 Task: Create a due date automation trigger when advanced on, 2 working days after a card is due add content with a description not starting with resume at 11:00 AM.
Action: Mouse moved to (1061, 80)
Screenshot: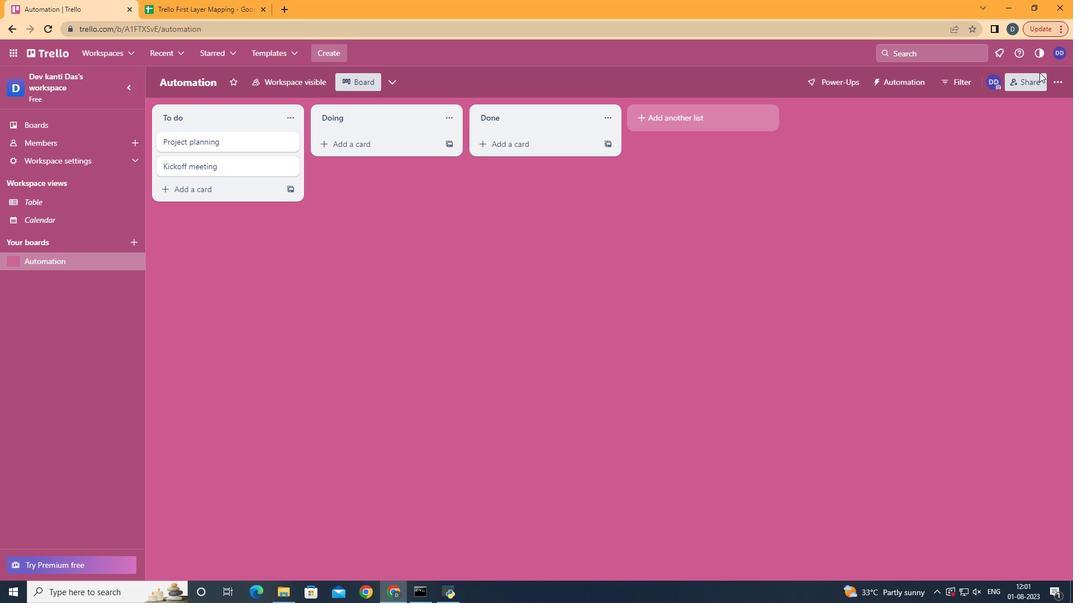 
Action: Mouse pressed left at (1061, 80)
Screenshot: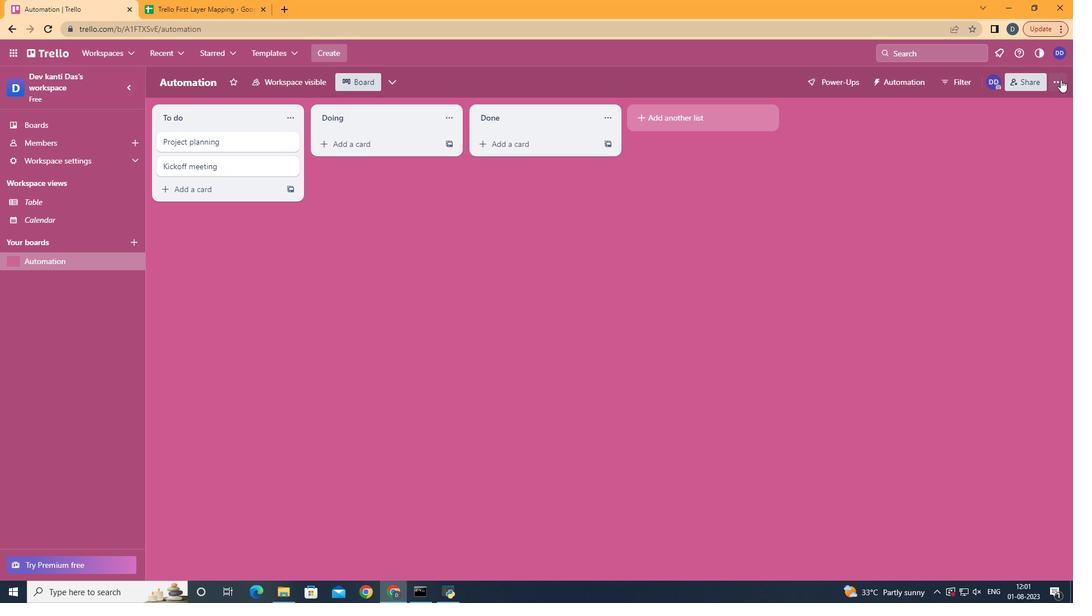 
Action: Mouse moved to (966, 232)
Screenshot: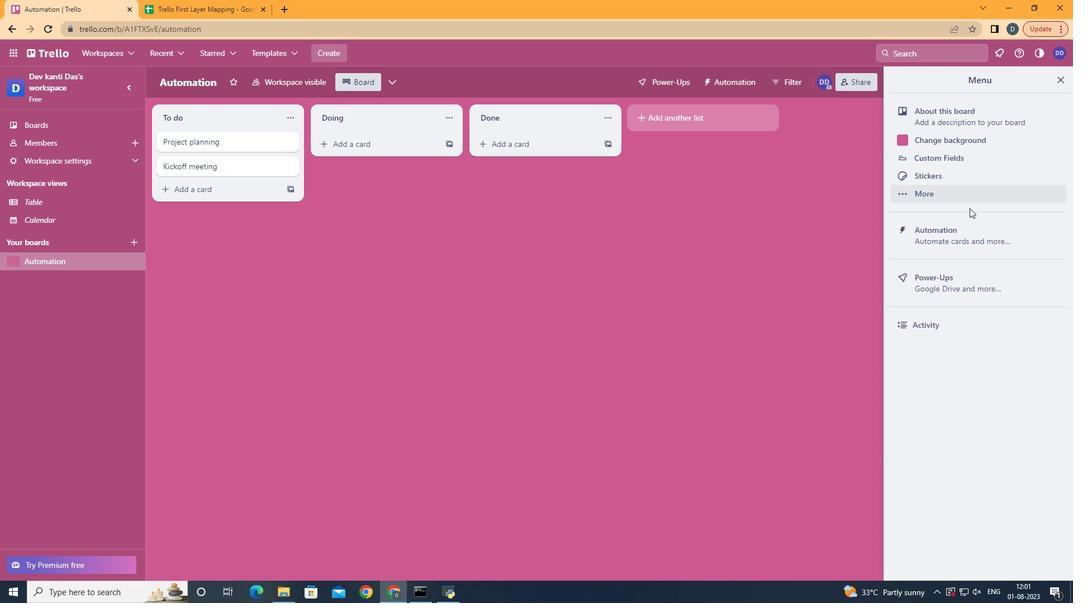 
Action: Mouse pressed left at (966, 232)
Screenshot: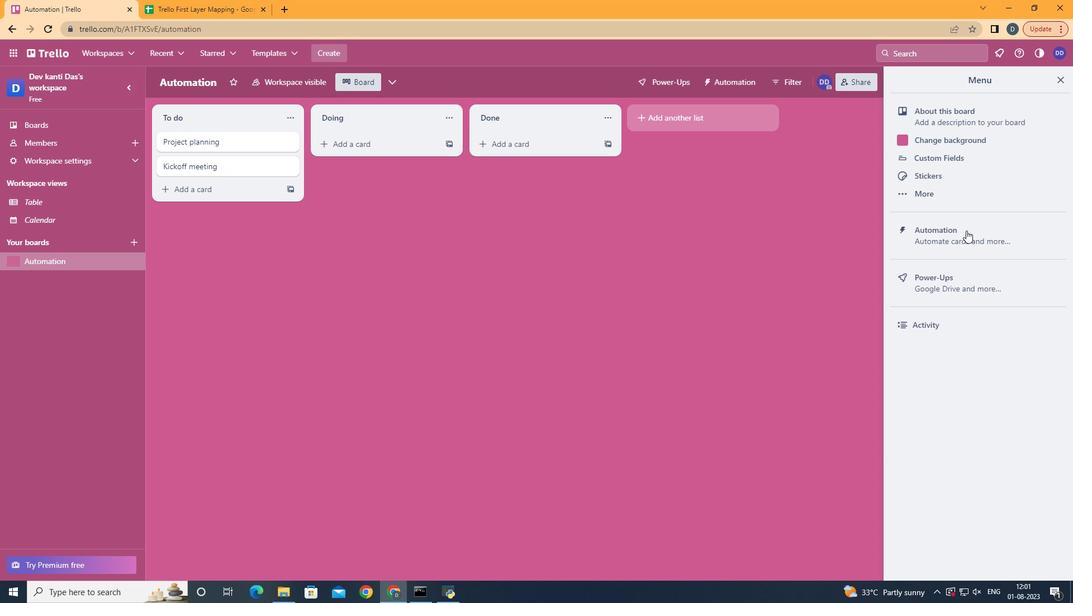 
Action: Mouse moved to (218, 220)
Screenshot: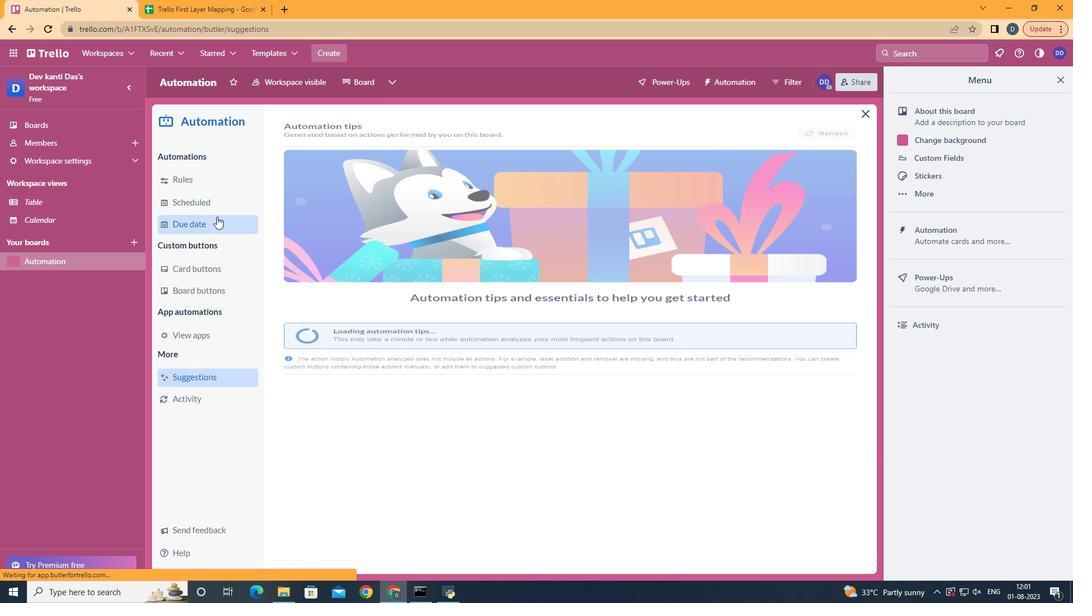 
Action: Mouse pressed left at (218, 220)
Screenshot: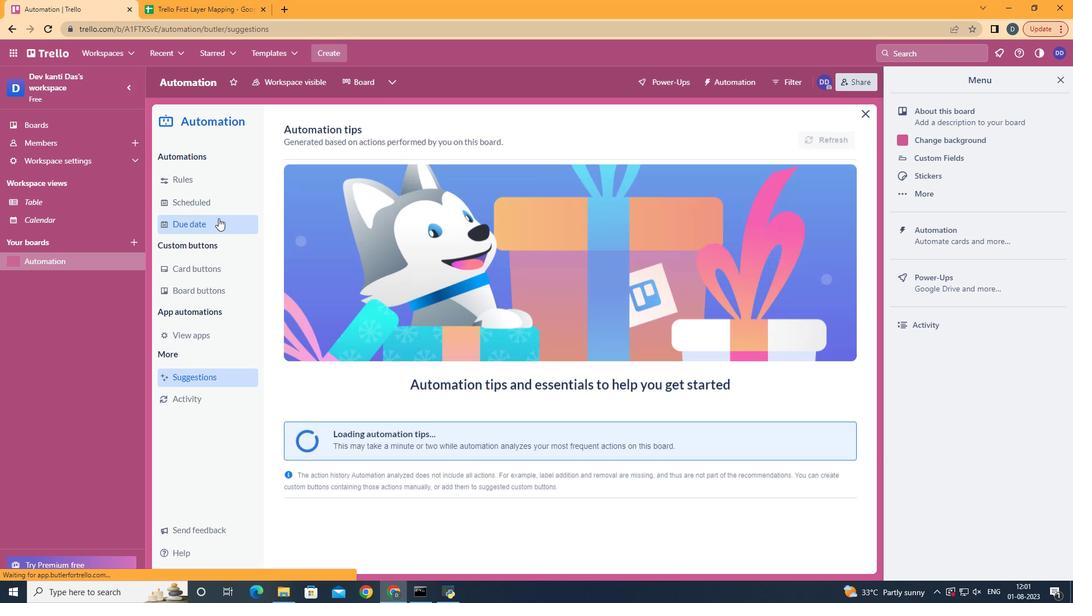 
Action: Mouse moved to (791, 131)
Screenshot: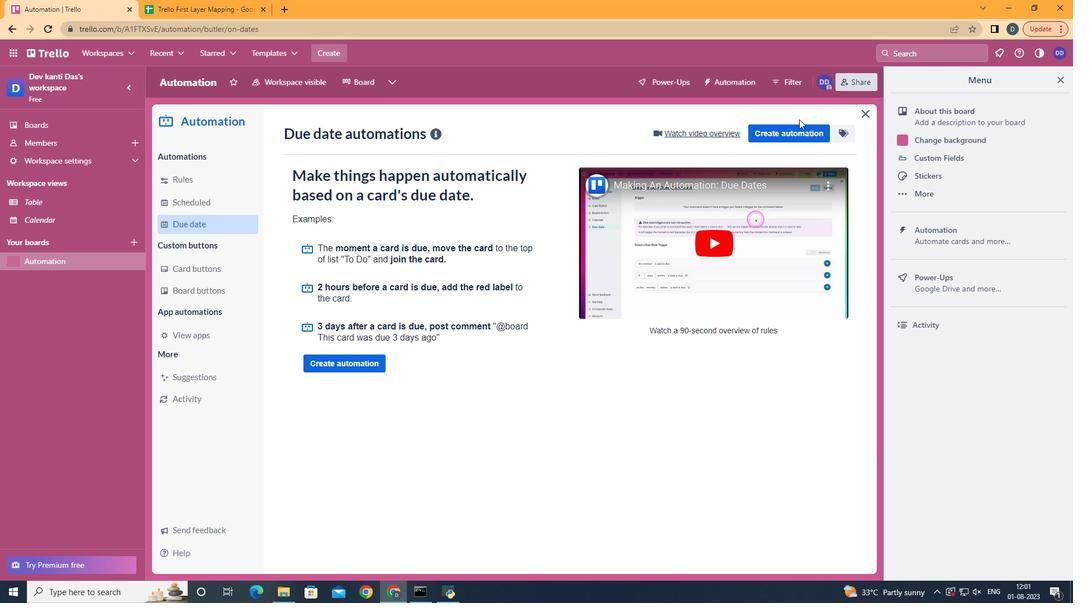 
Action: Mouse pressed left at (791, 131)
Screenshot: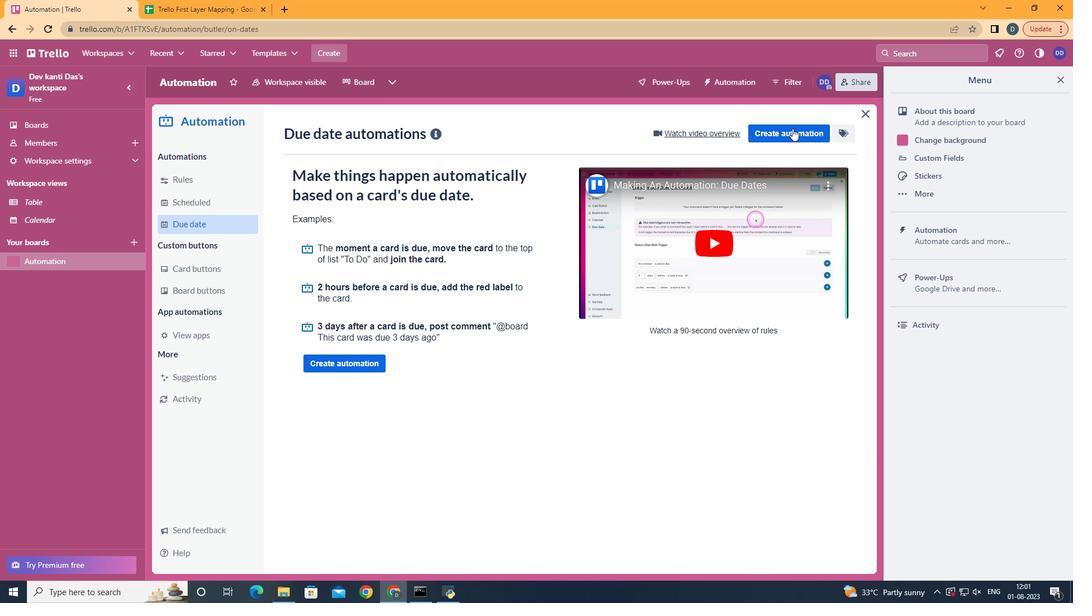 
Action: Mouse moved to (570, 239)
Screenshot: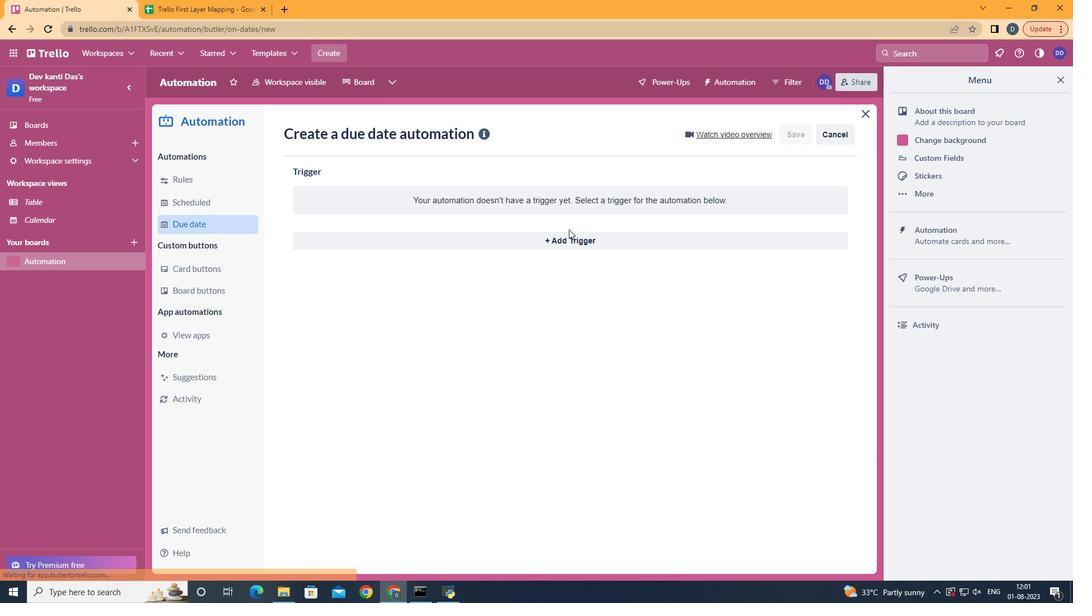 
Action: Mouse pressed left at (570, 239)
Screenshot: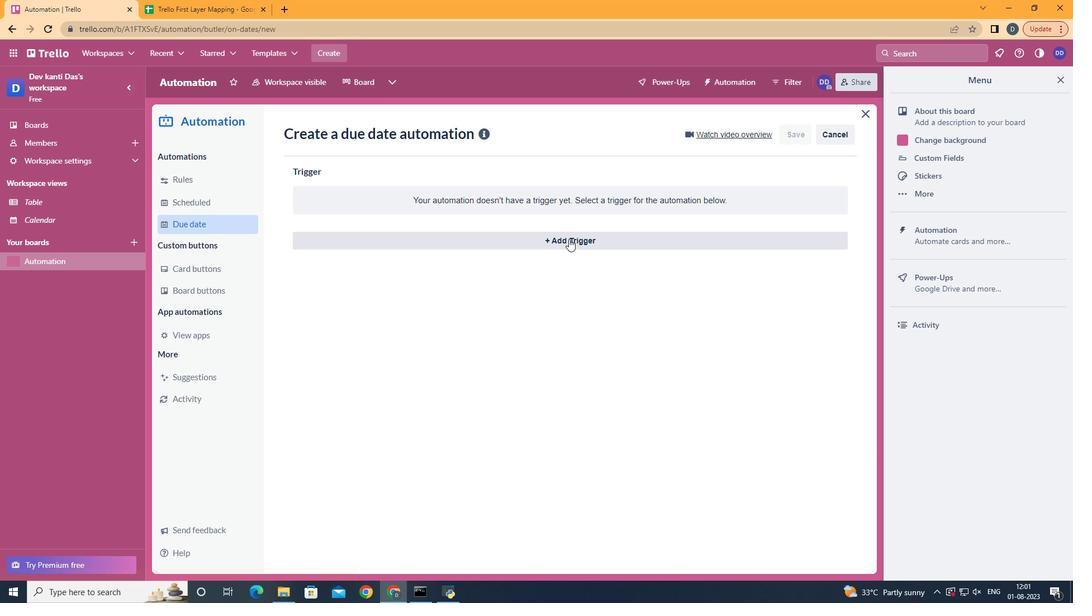 
Action: Mouse moved to (358, 458)
Screenshot: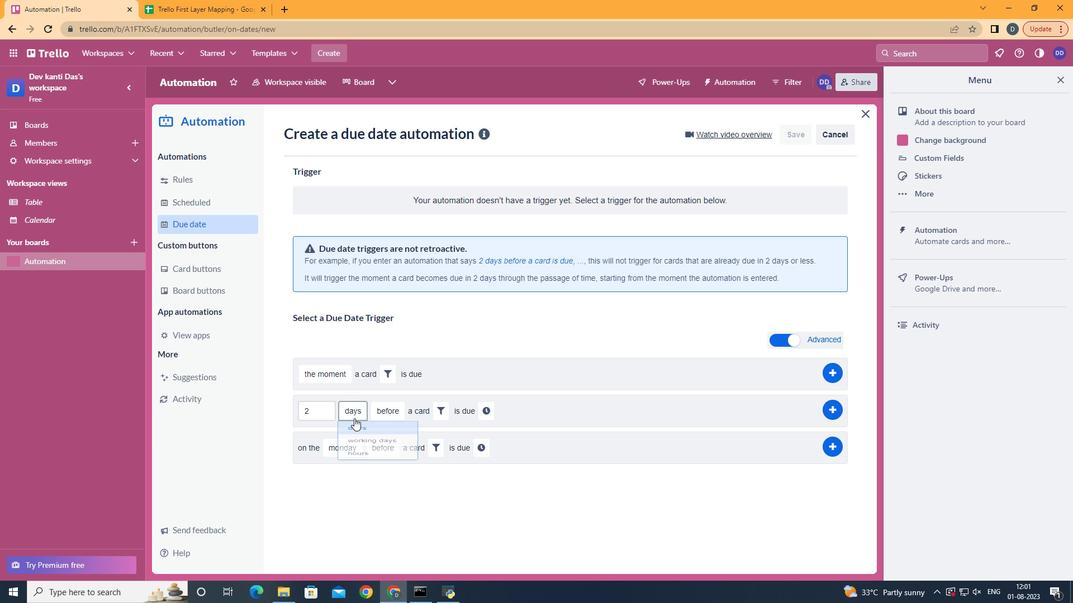 
Action: Mouse pressed left at (358, 458)
Screenshot: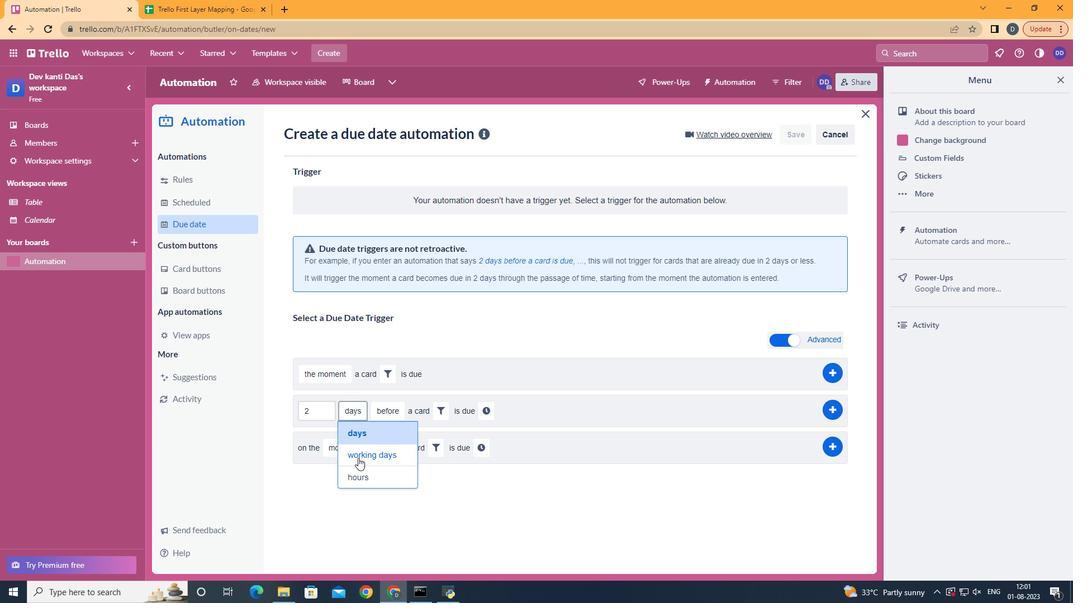 
Action: Mouse moved to (426, 452)
Screenshot: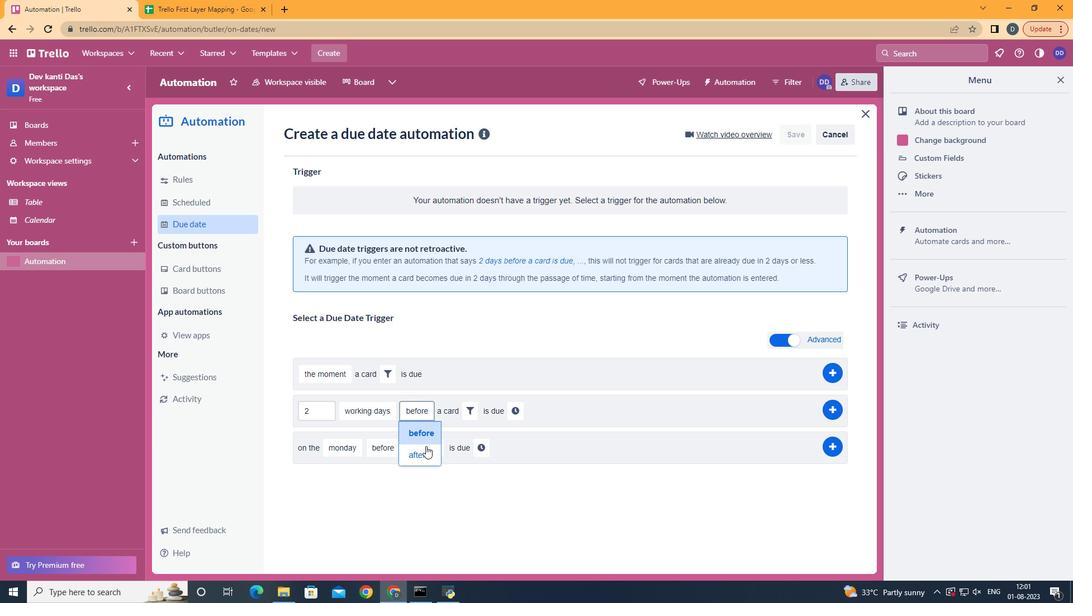 
Action: Mouse pressed left at (426, 452)
Screenshot: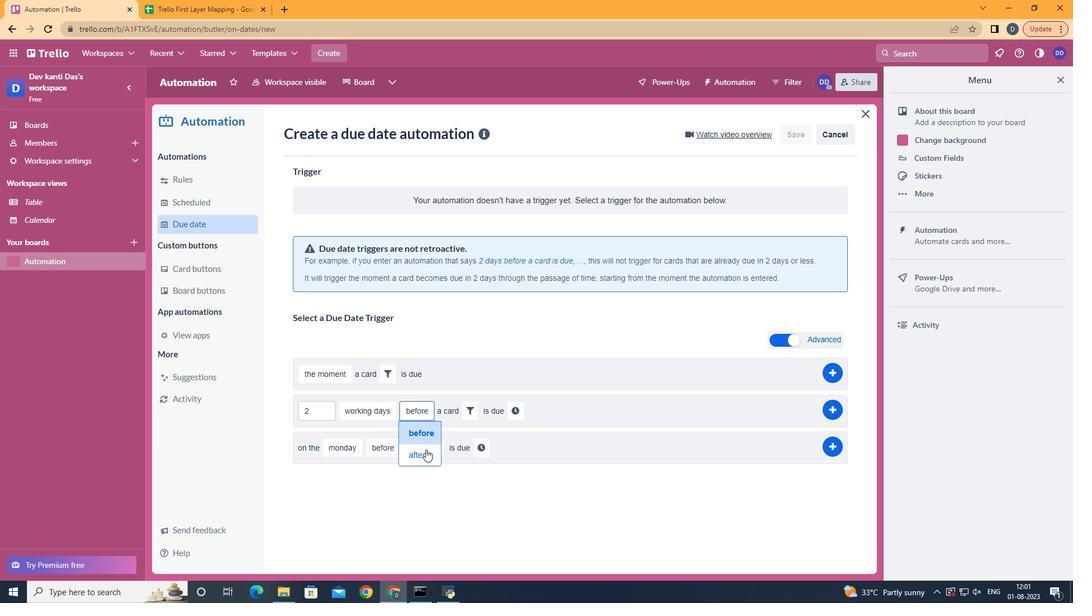 
Action: Mouse moved to (461, 408)
Screenshot: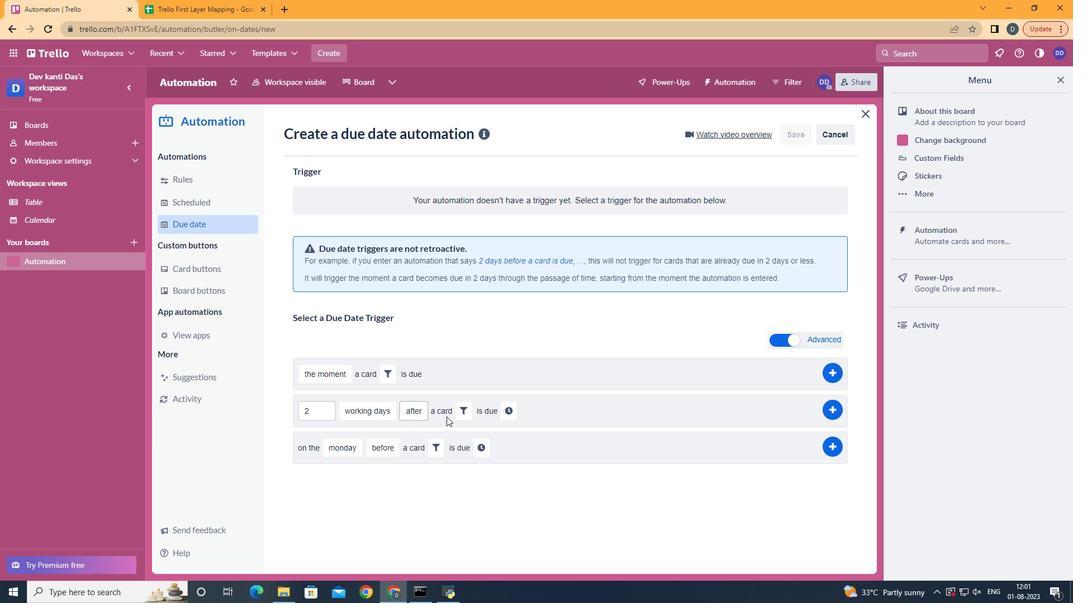 
Action: Mouse pressed left at (461, 408)
Screenshot: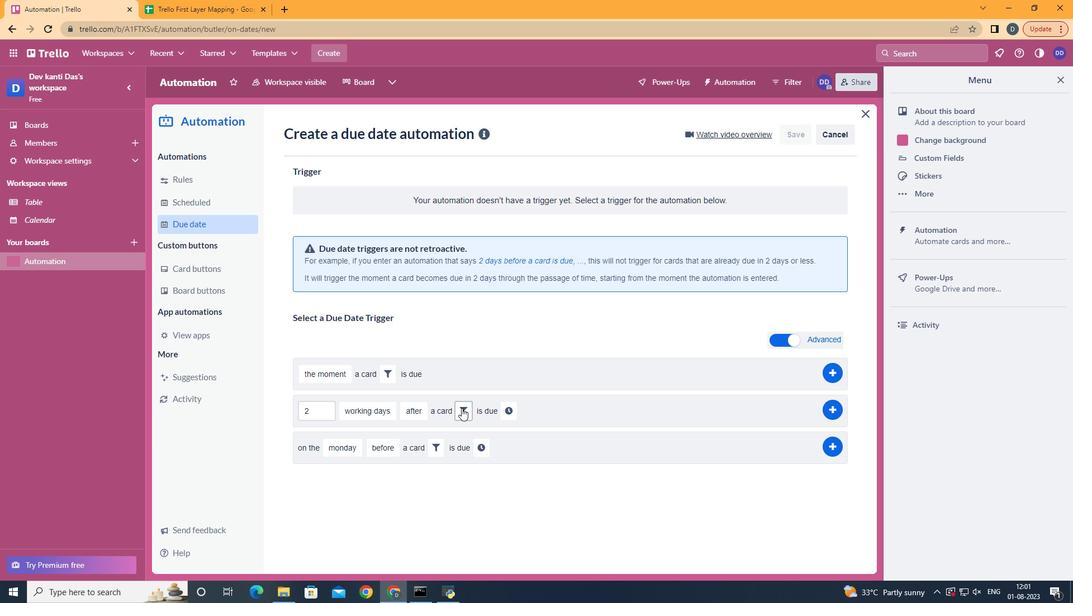 
Action: Mouse moved to (601, 449)
Screenshot: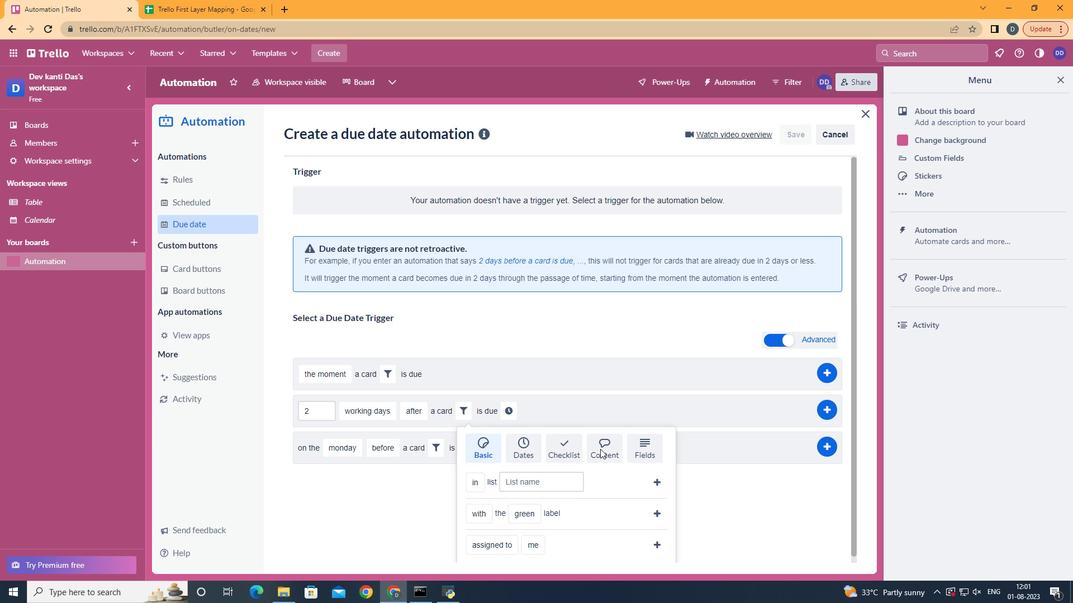 
Action: Mouse pressed left at (601, 449)
Screenshot: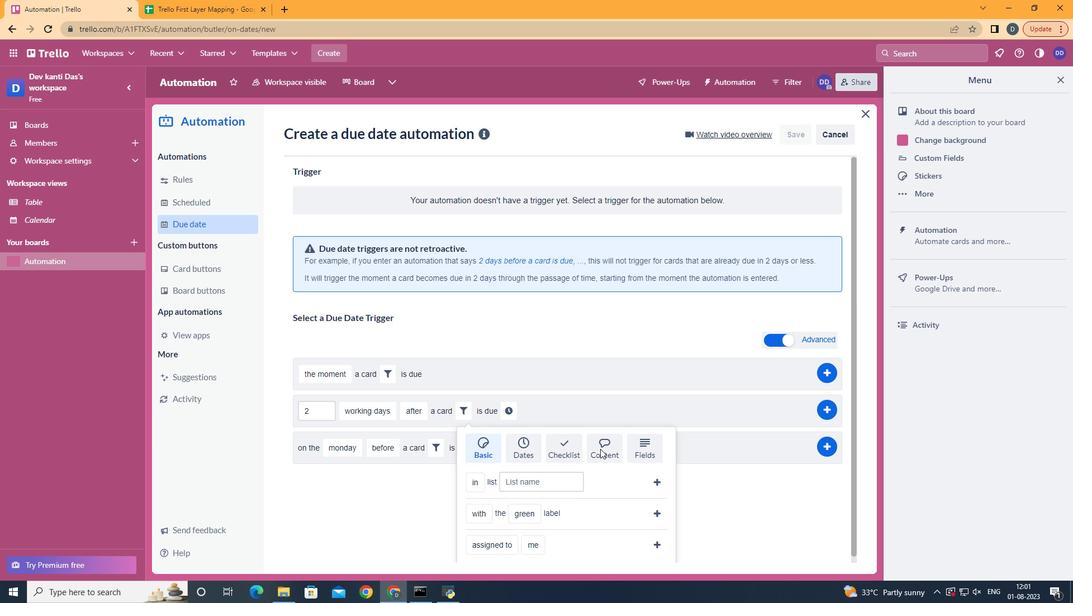 
Action: Mouse moved to (506, 533)
Screenshot: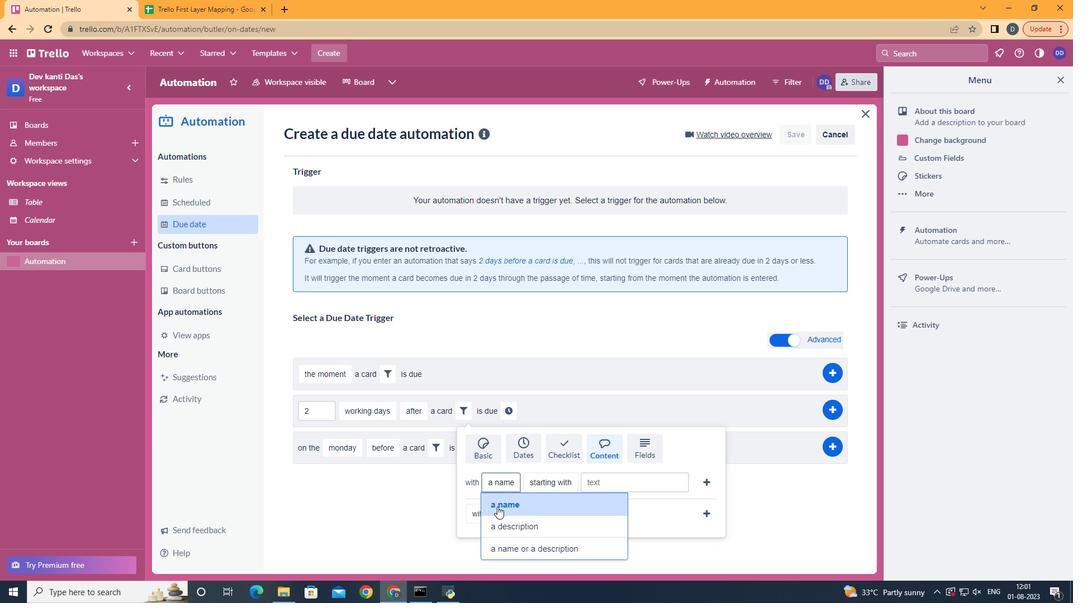 
Action: Mouse pressed left at (506, 533)
Screenshot: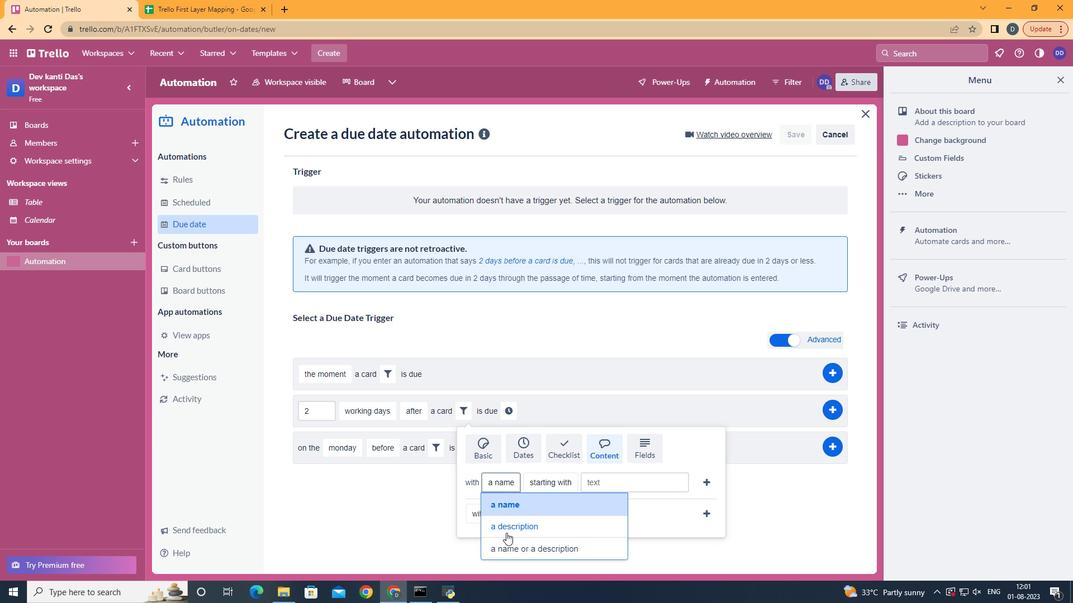 
Action: Mouse moved to (587, 415)
Screenshot: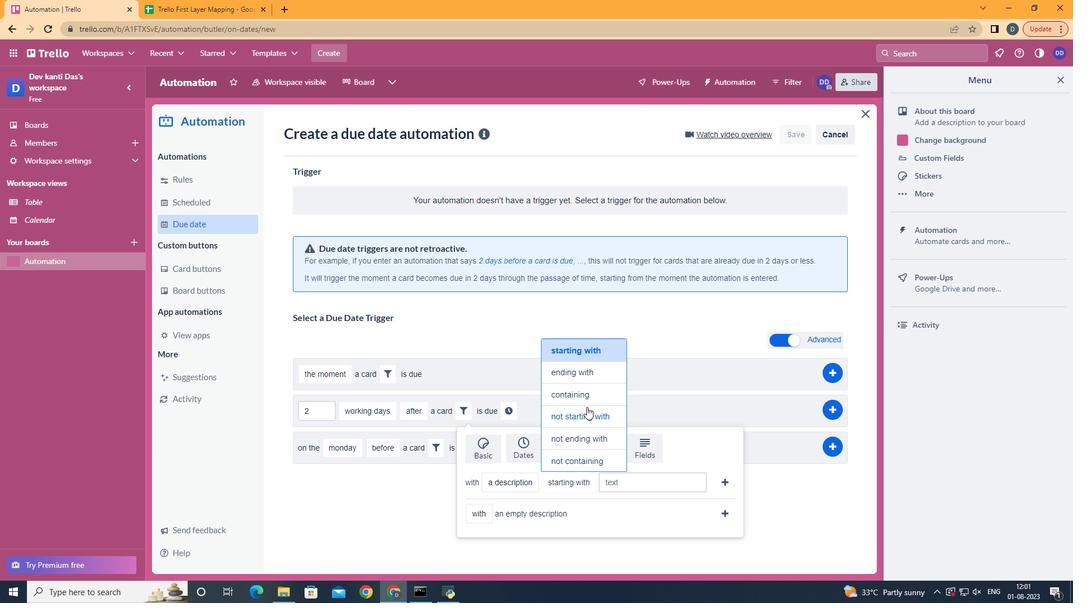 
Action: Mouse pressed left at (587, 415)
Screenshot: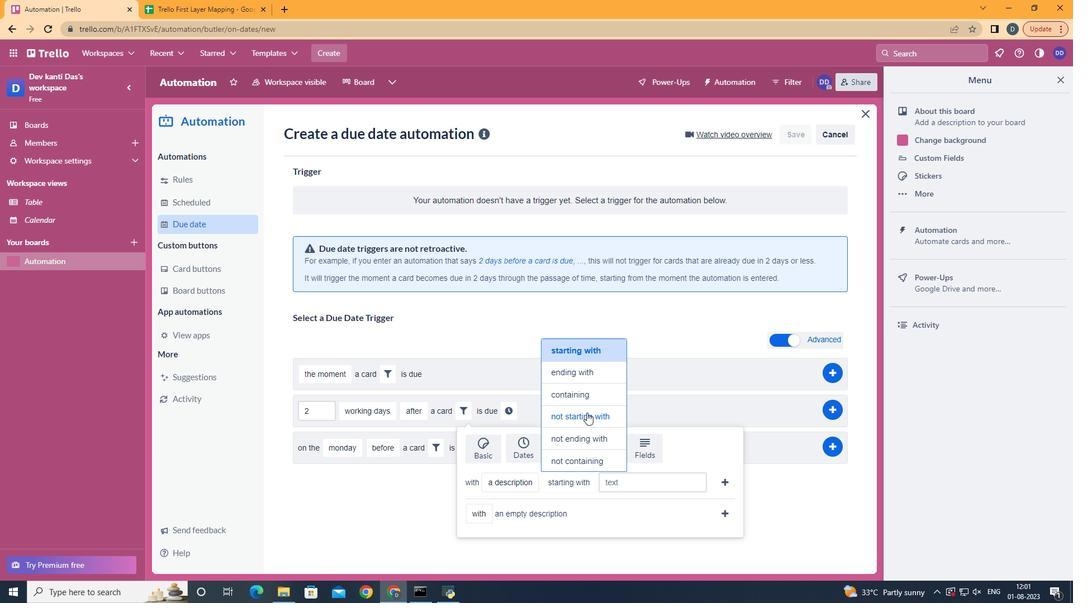 
Action: Mouse moved to (656, 489)
Screenshot: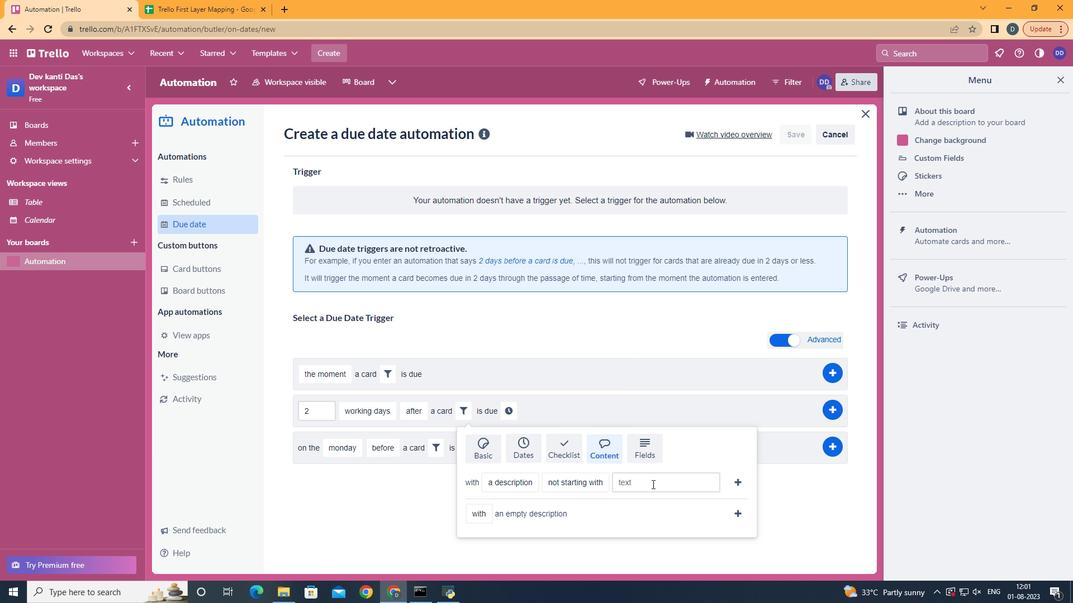 
Action: Mouse pressed left at (656, 489)
Screenshot: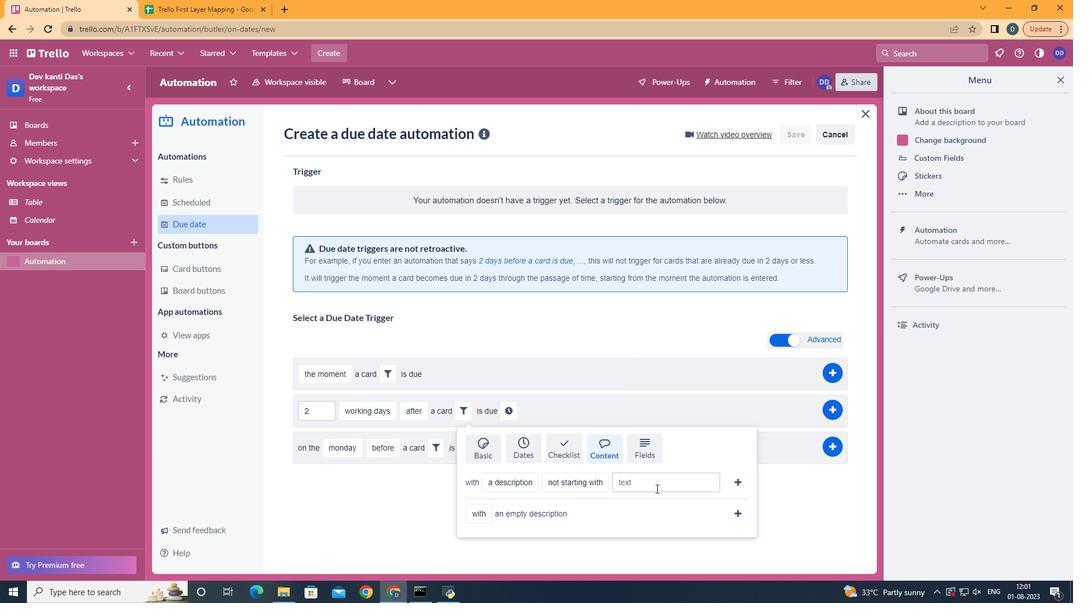 
Action: Key pressed resume
Screenshot: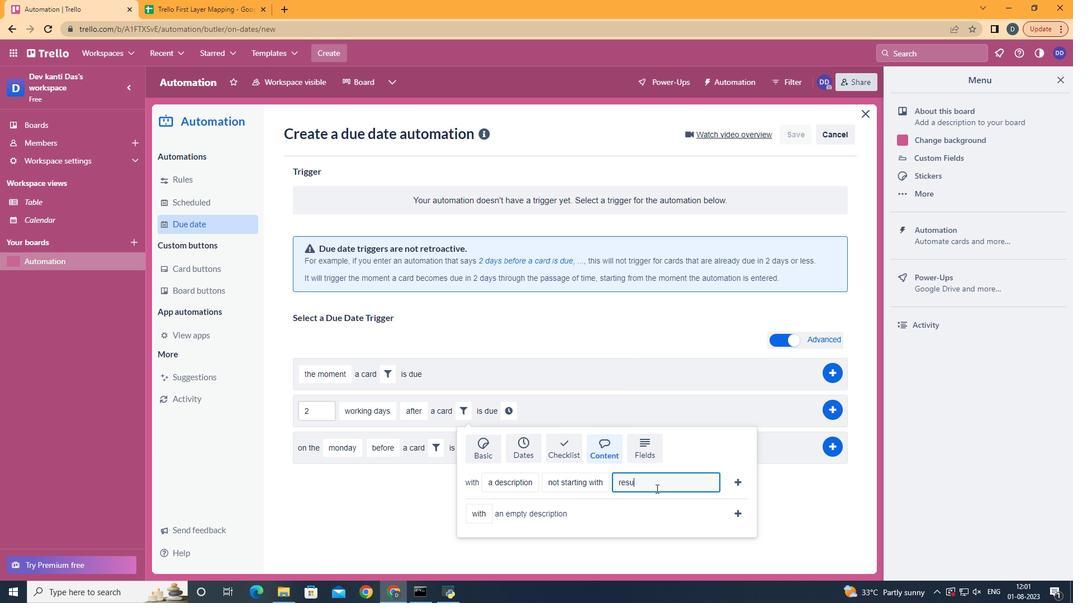 
Action: Mouse moved to (734, 481)
Screenshot: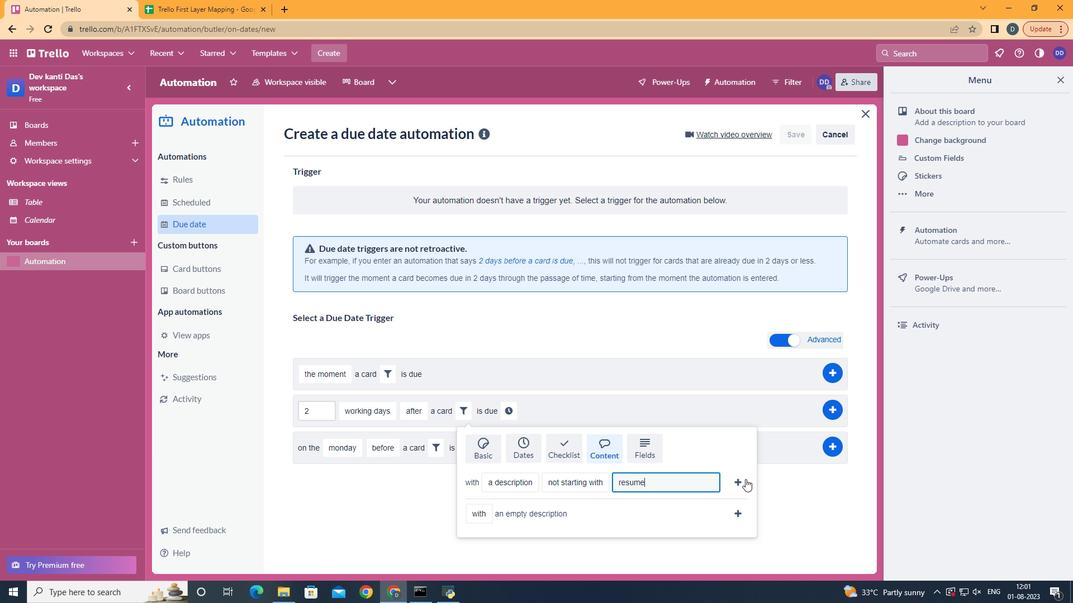 
Action: Mouse pressed left at (734, 481)
Screenshot: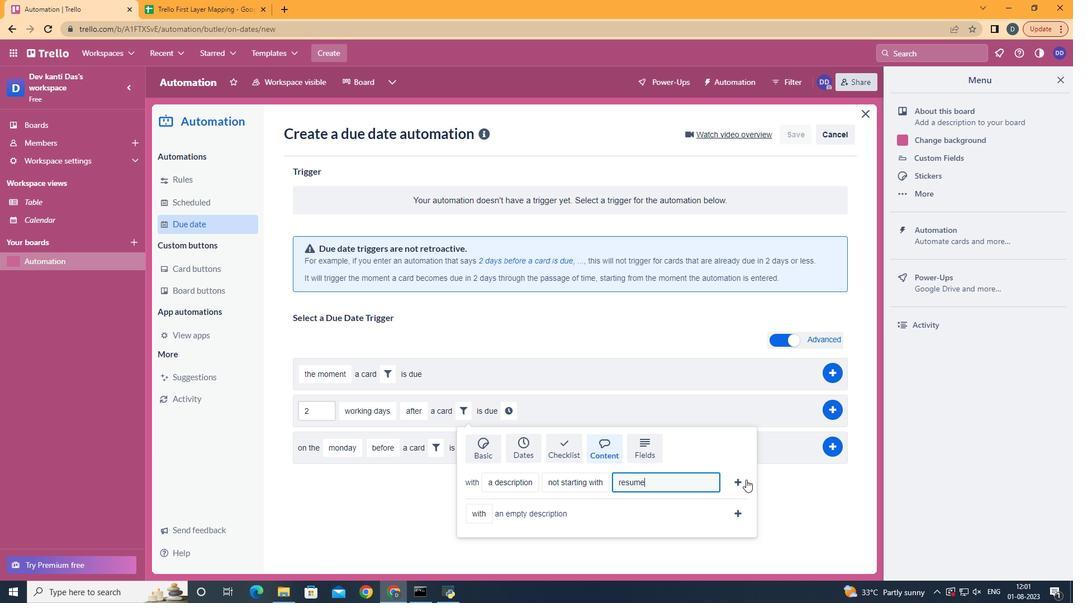 
Action: Mouse moved to (695, 401)
Screenshot: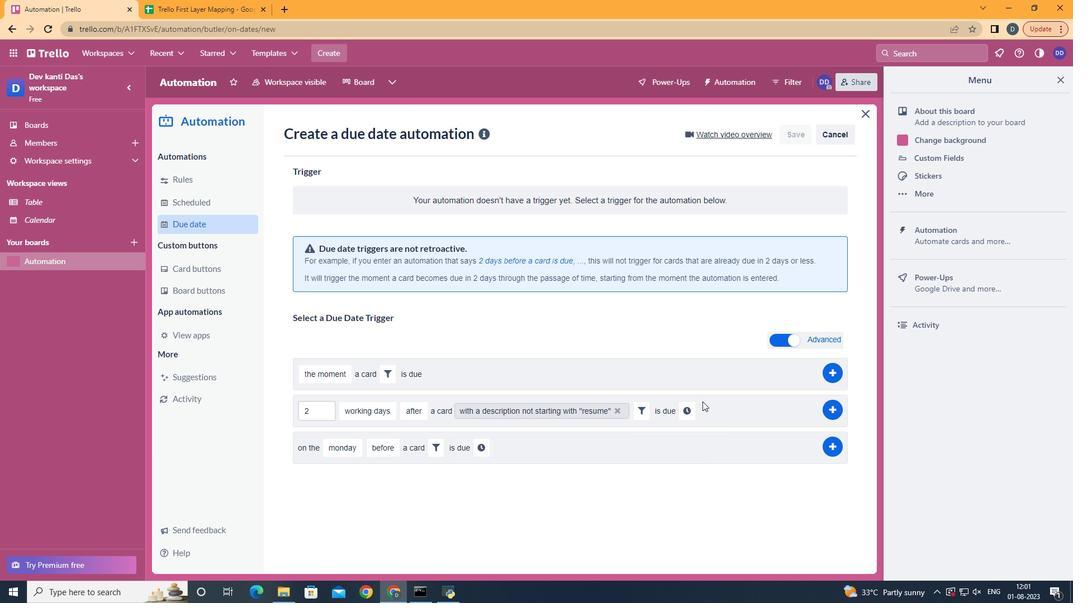 
Action: Mouse pressed left at (695, 401)
Screenshot: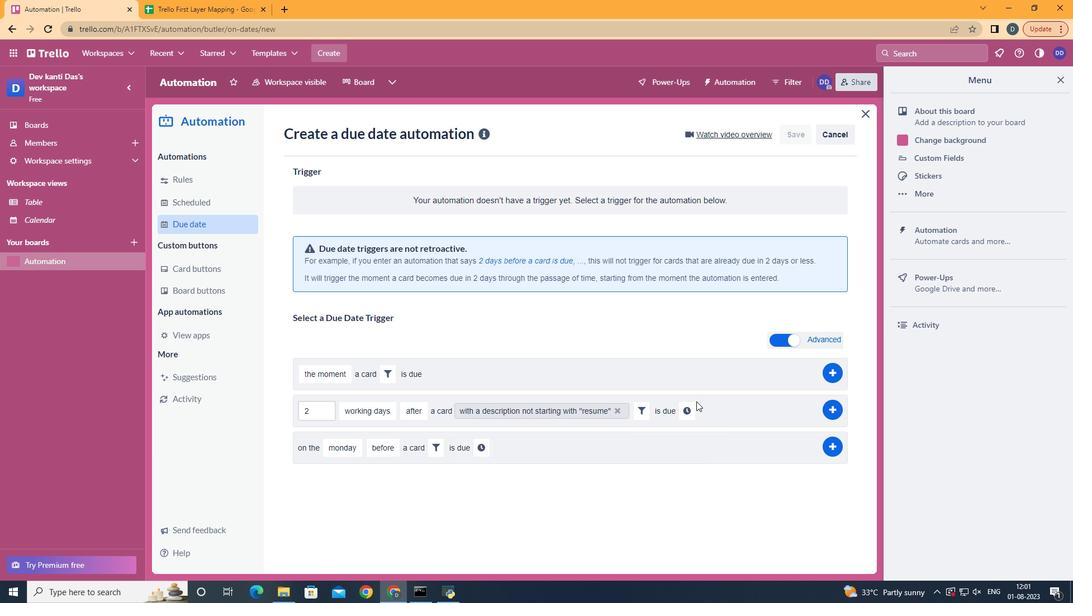 
Action: Mouse moved to (332, 432)
Screenshot: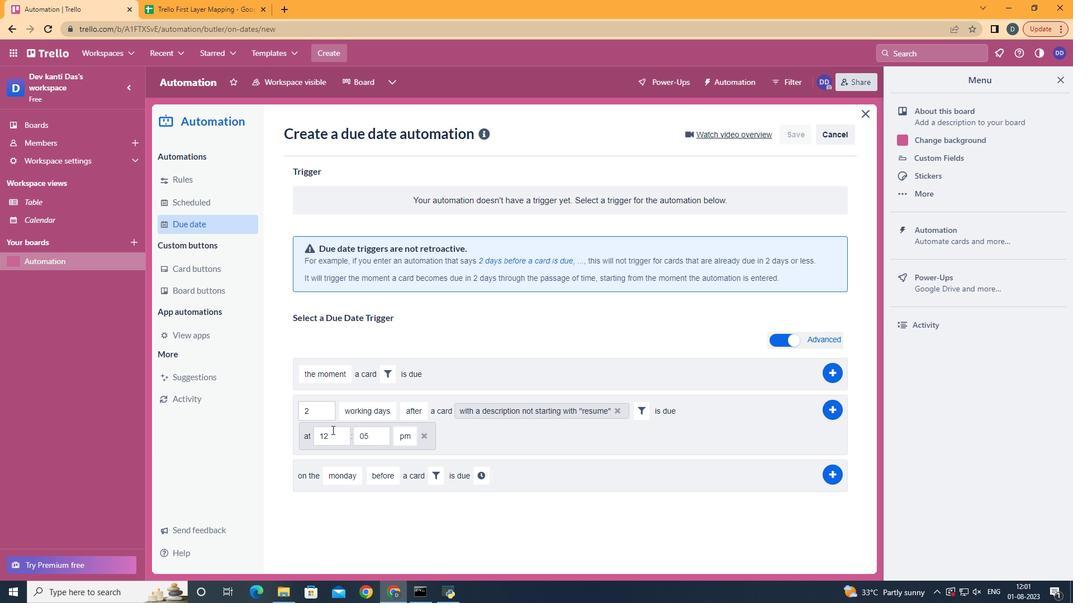 
Action: Mouse pressed left at (332, 432)
Screenshot: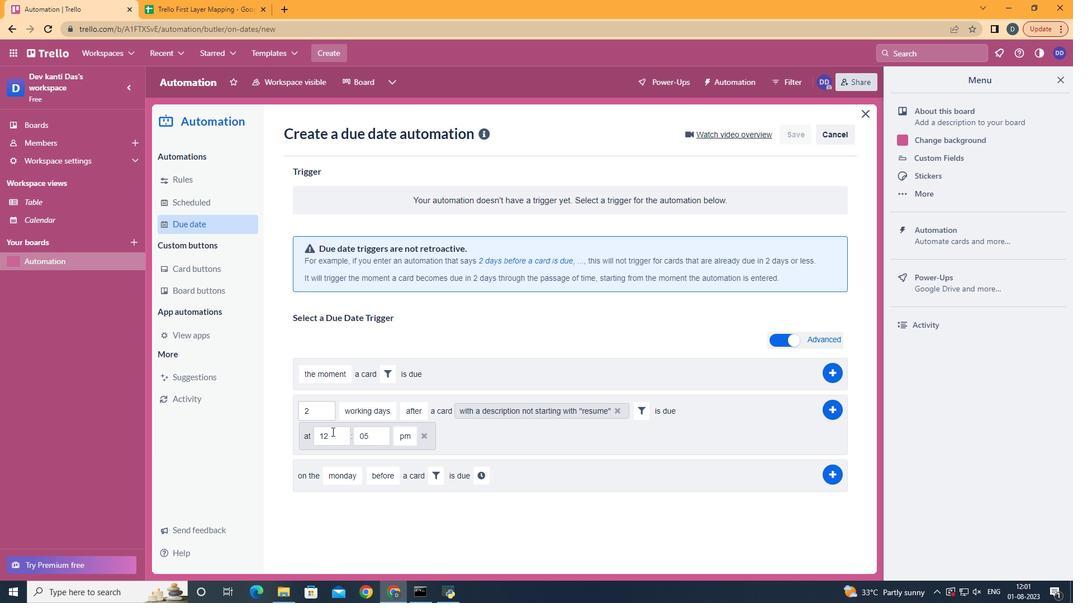 
Action: Mouse moved to (322, 437)
Screenshot: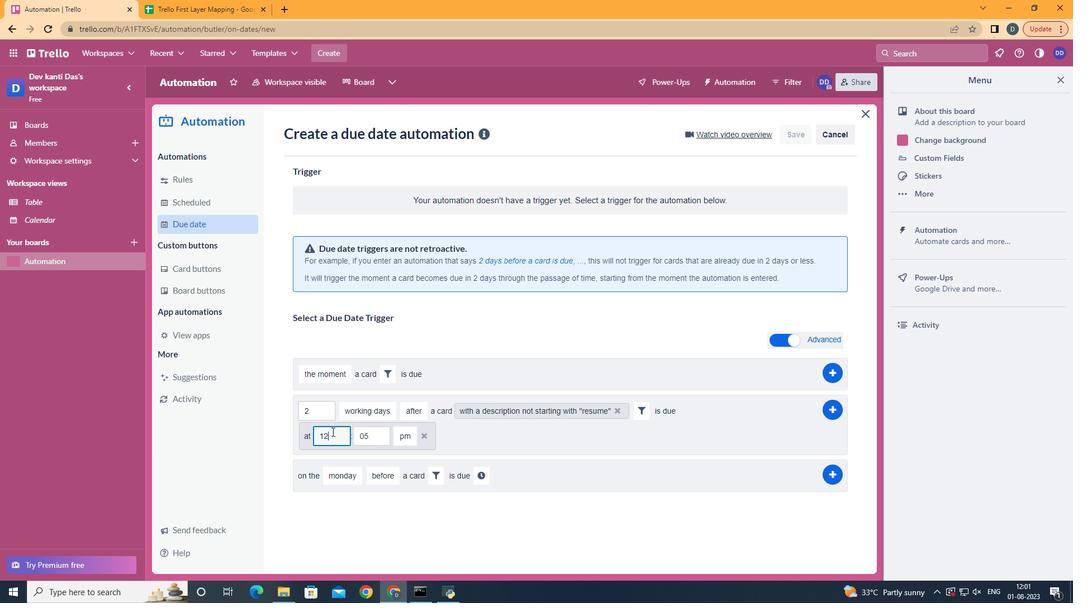 
Action: Key pressed <Key.backspace>1
Screenshot: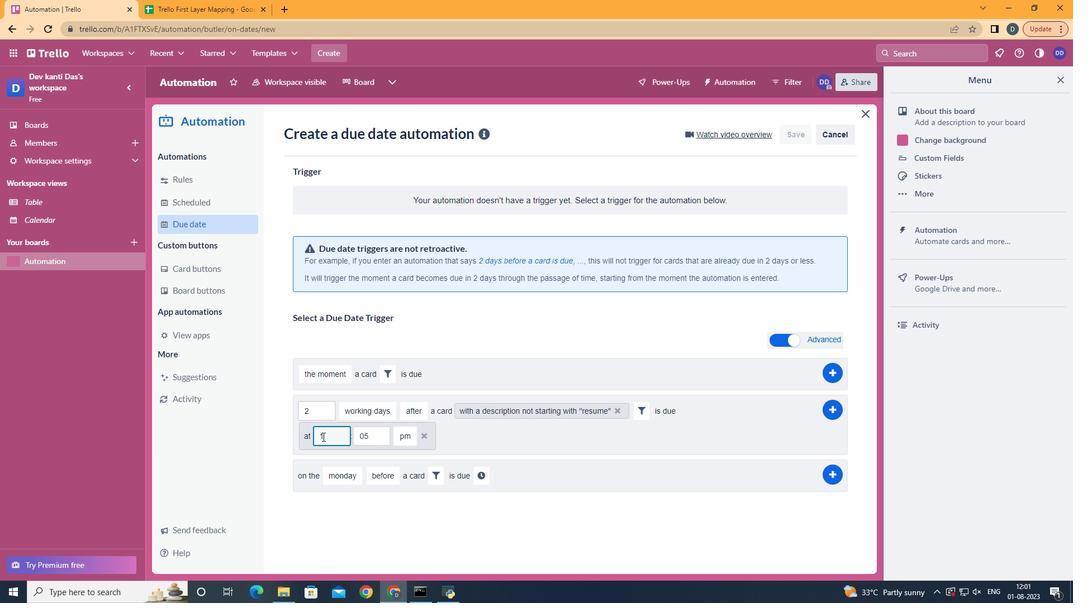 
Action: Mouse moved to (385, 432)
Screenshot: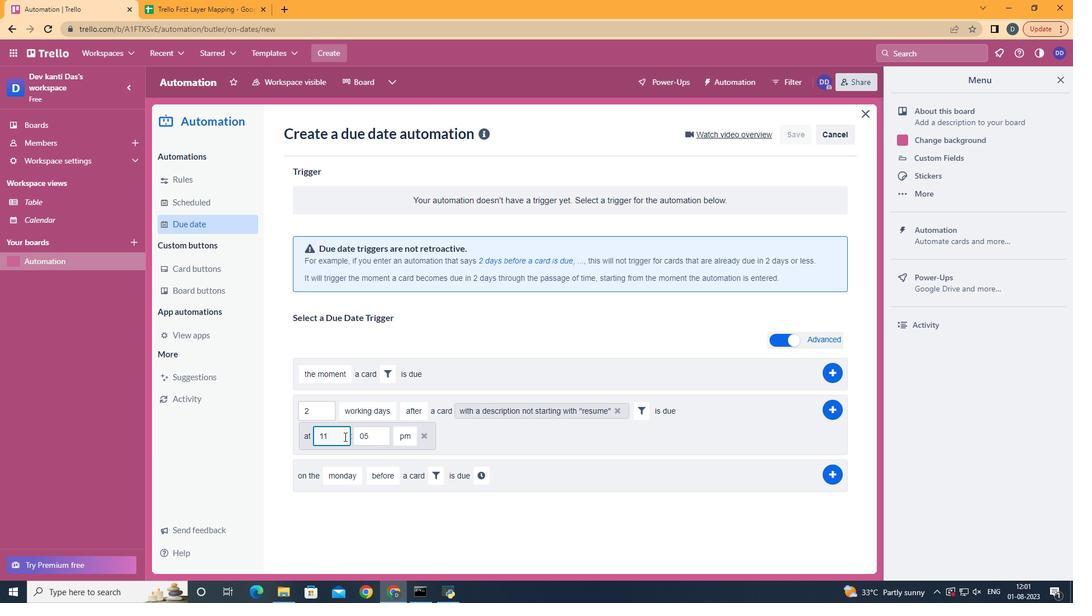 
Action: Mouse pressed left at (385, 432)
Screenshot: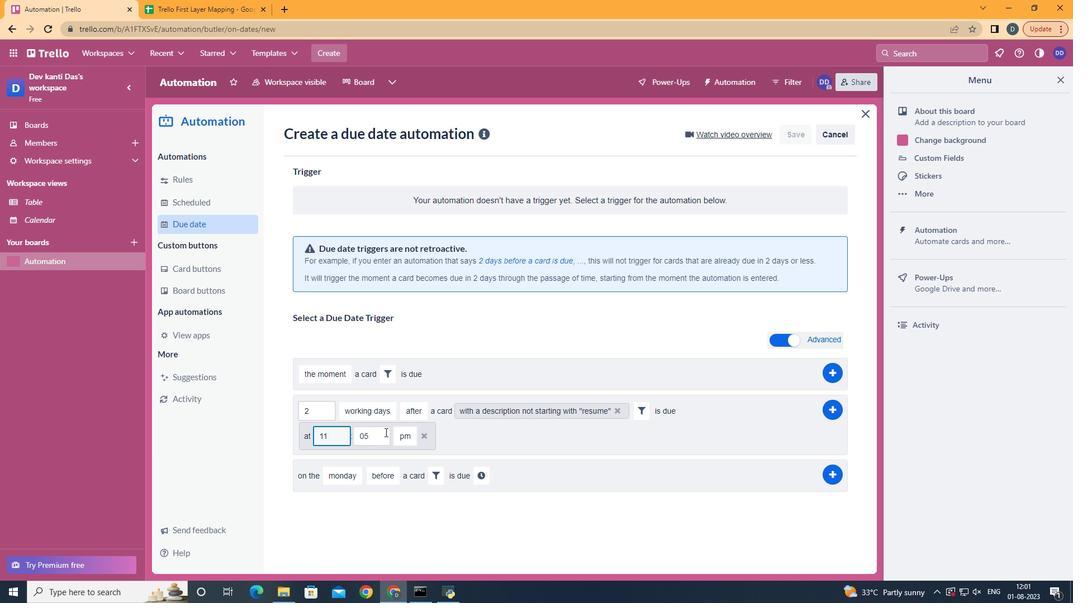 
Action: Key pressed <Key.backspace>0
Screenshot: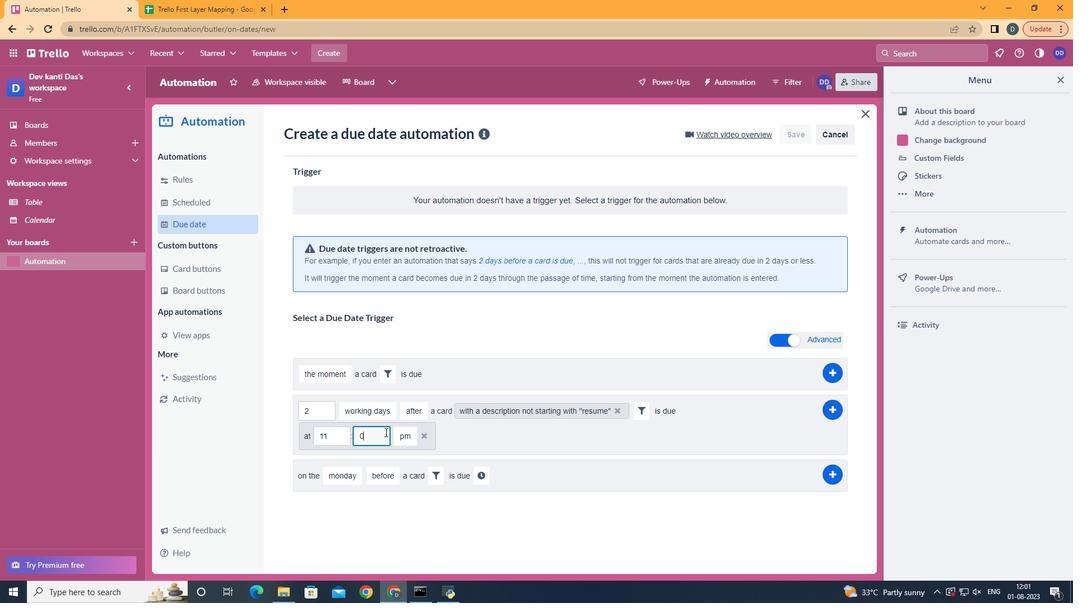
Action: Mouse moved to (407, 454)
Screenshot: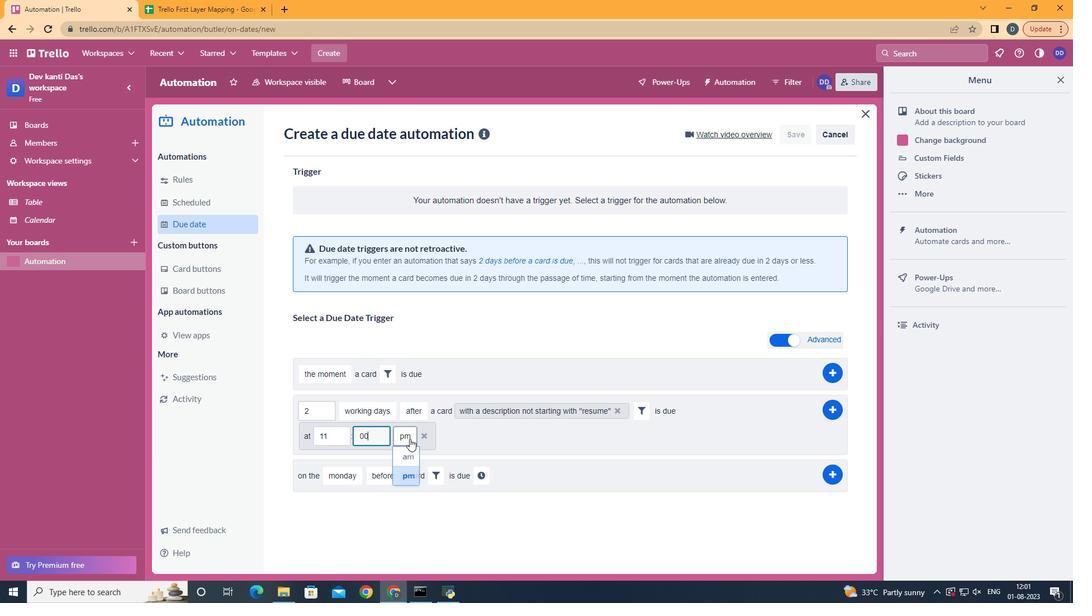 
Action: Mouse pressed left at (407, 454)
Screenshot: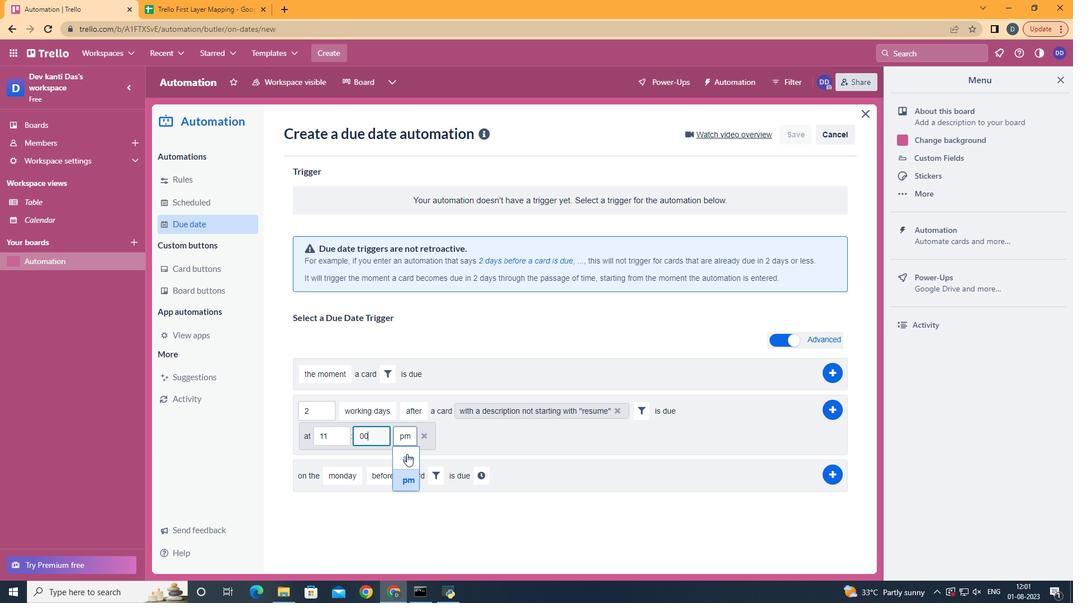 
Action: Mouse moved to (831, 407)
Screenshot: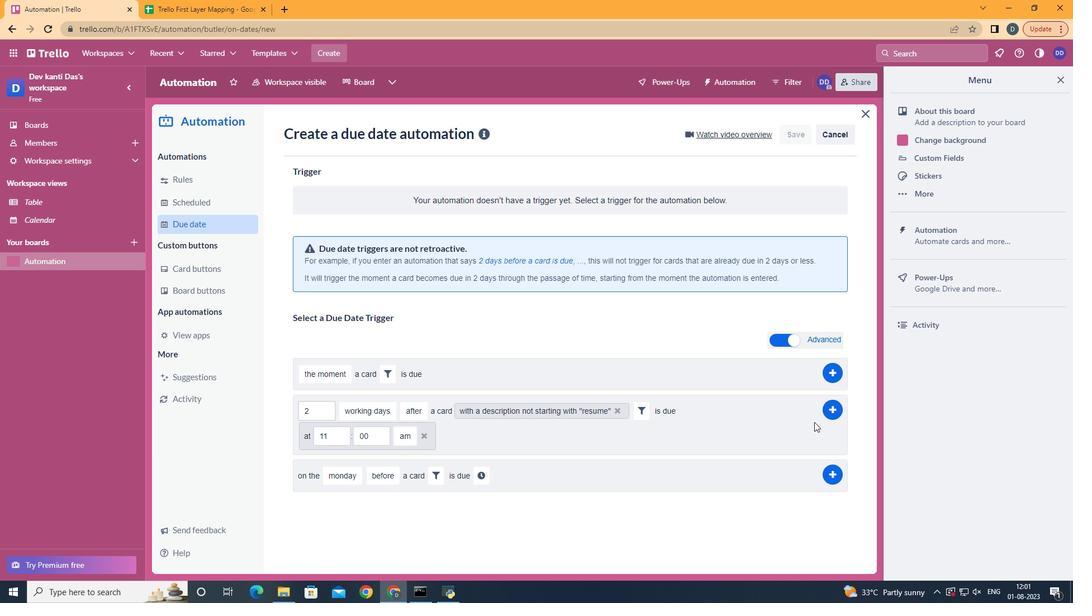 
Action: Mouse pressed left at (831, 407)
Screenshot: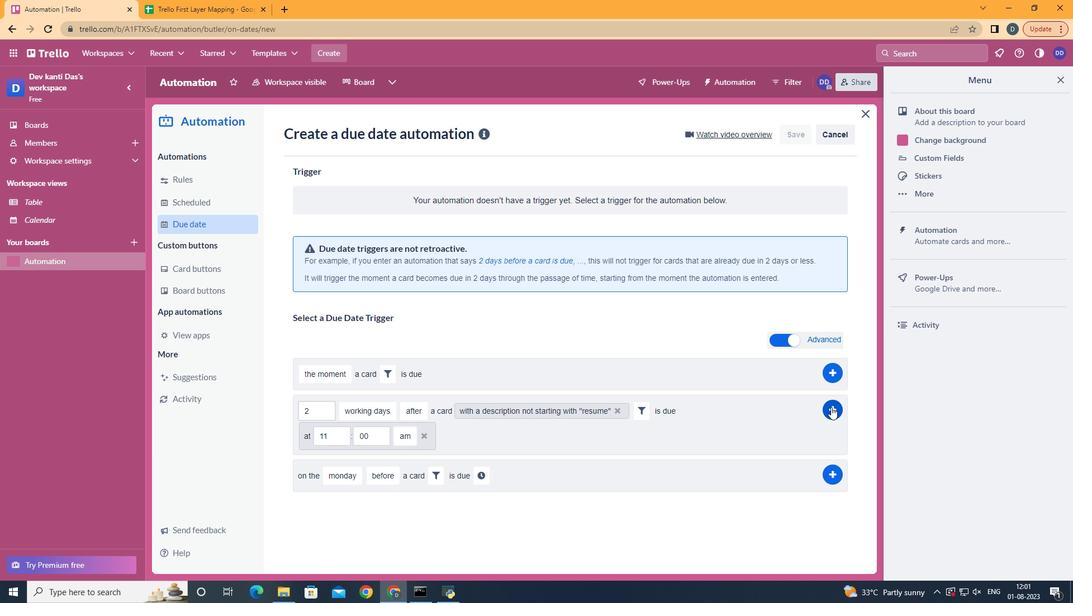 
Action: Mouse moved to (566, 280)
Screenshot: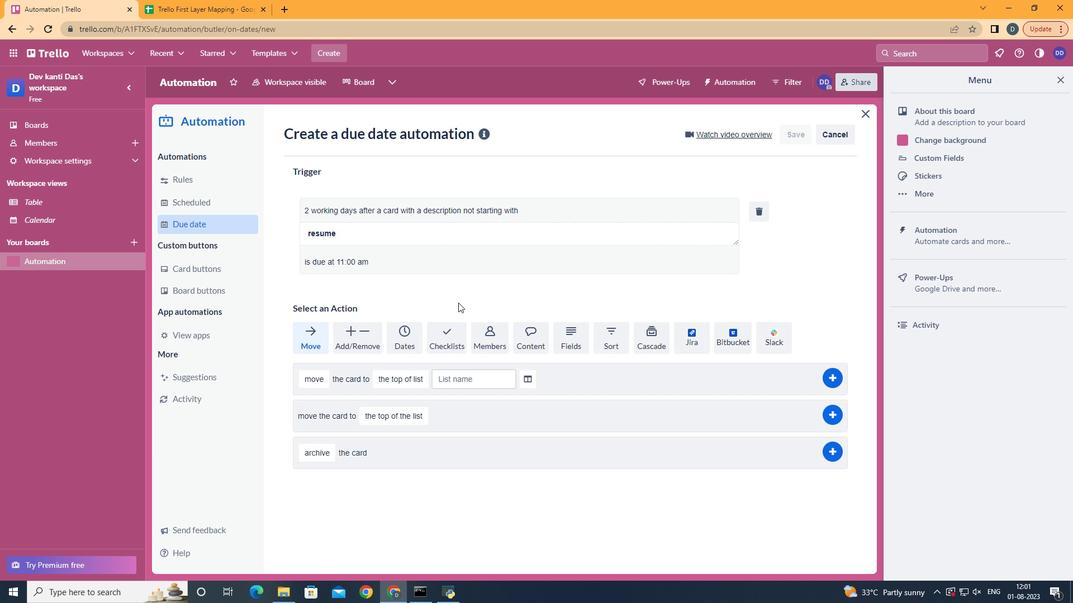 
